 Task: Add a condition where "Channel Is not WhatsApp" in unsolved tickets in your groups.
Action: Mouse moved to (97, 387)
Screenshot: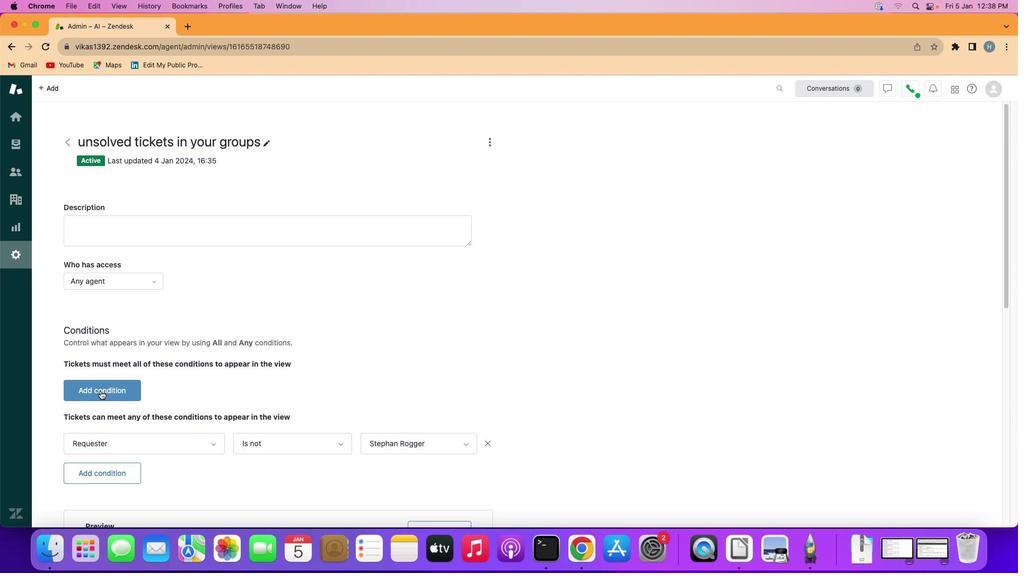 
Action: Mouse pressed left at (97, 387)
Screenshot: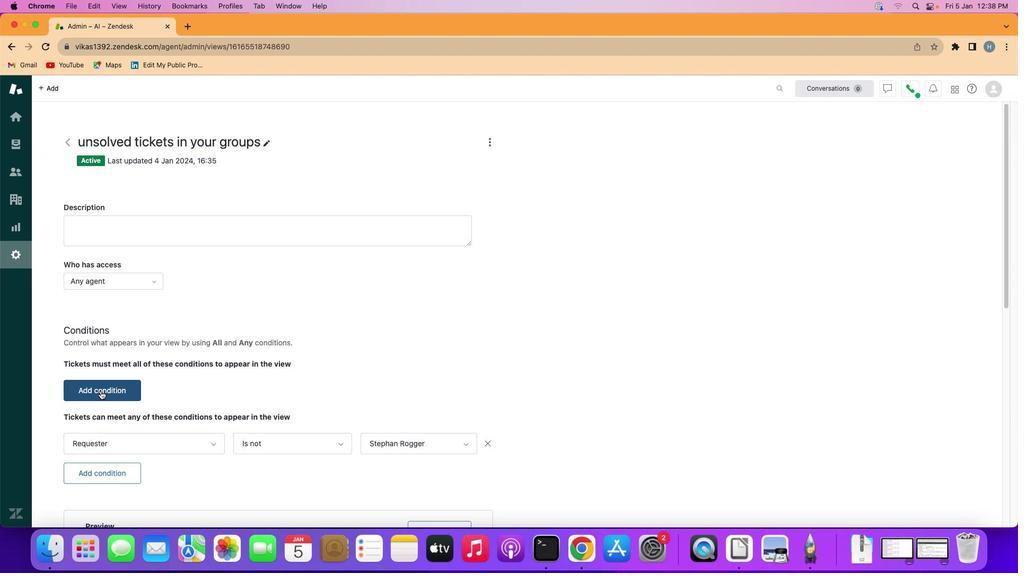 
Action: Mouse moved to (133, 388)
Screenshot: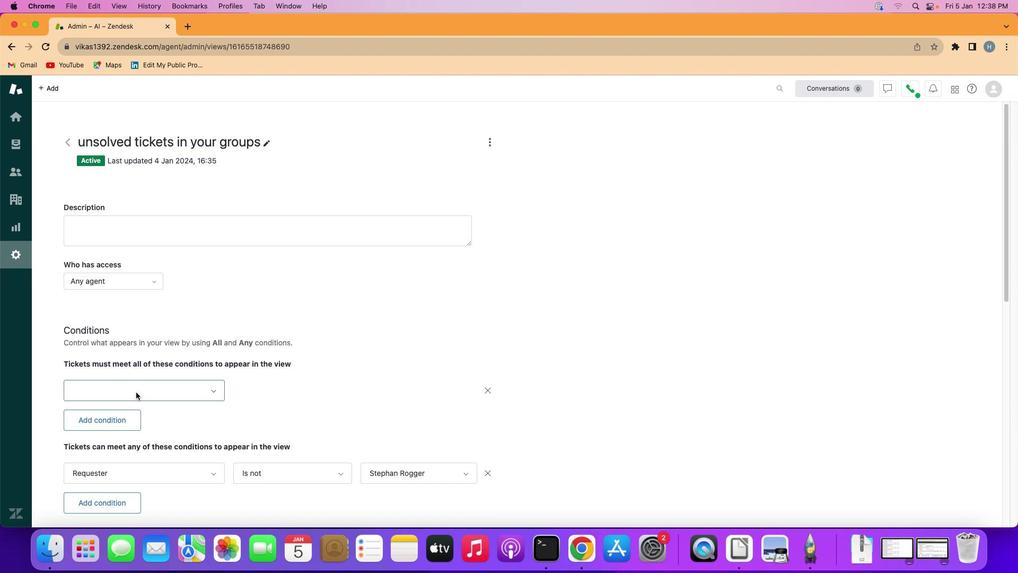 
Action: Mouse pressed left at (133, 388)
Screenshot: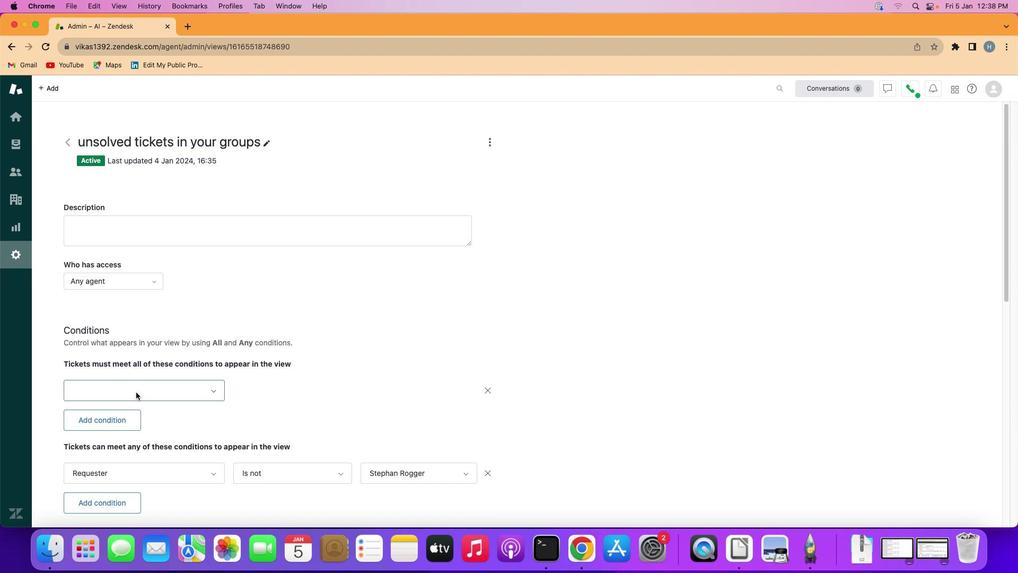 
Action: Mouse moved to (145, 308)
Screenshot: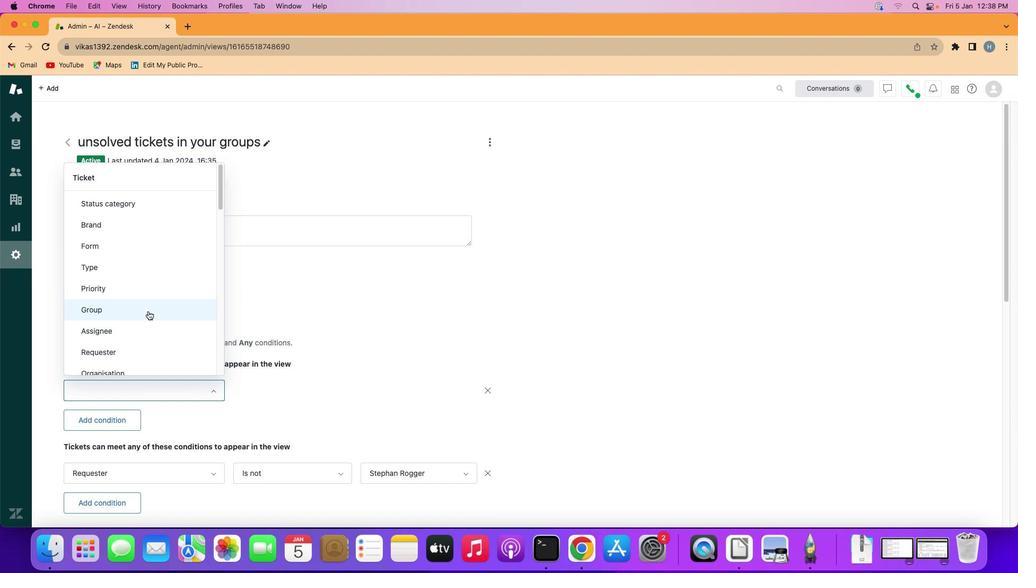 
Action: Mouse scrolled (145, 308) with delta (-2, -3)
Screenshot: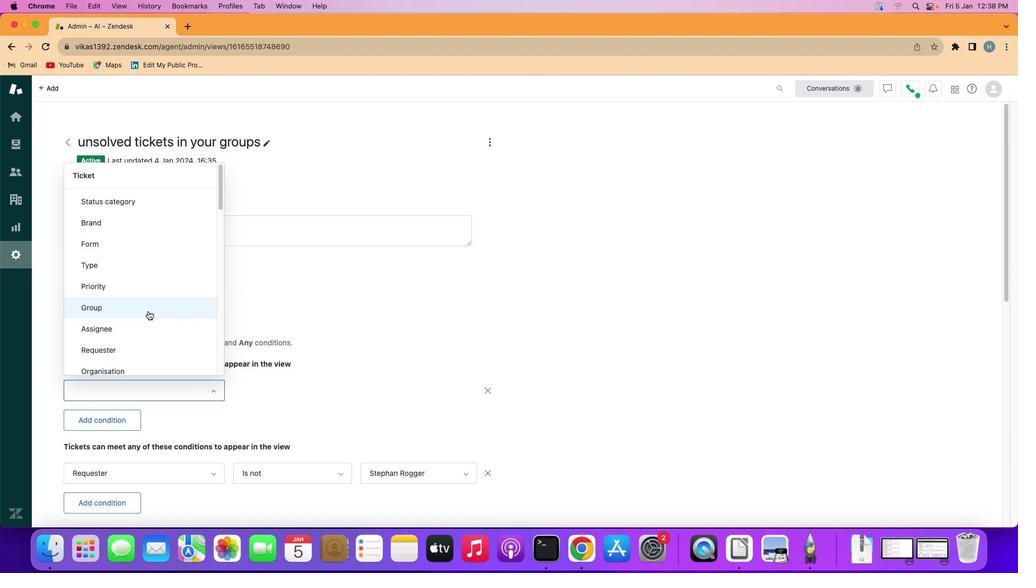 
Action: Mouse scrolled (145, 308) with delta (-2, -3)
Screenshot: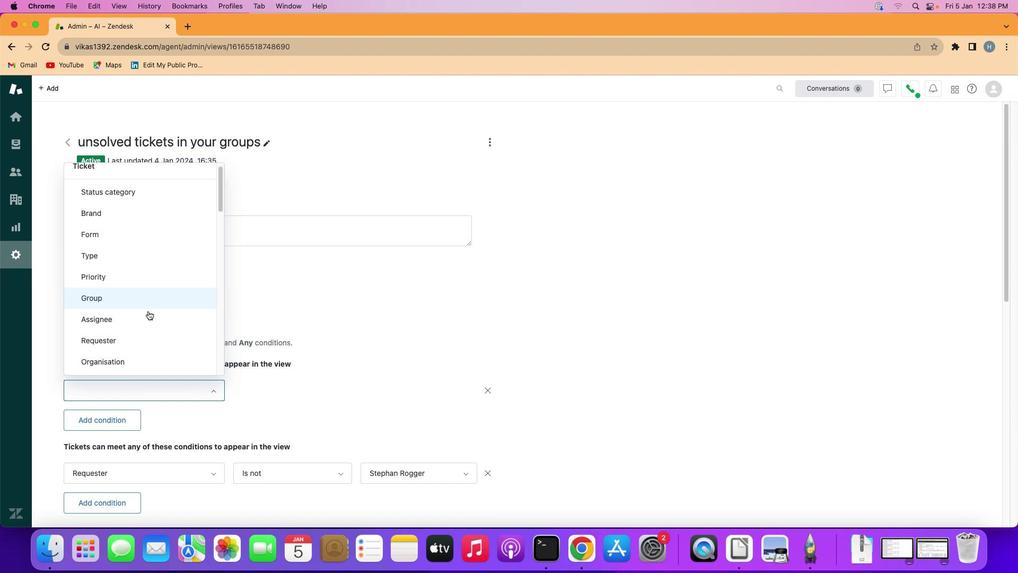 
Action: Mouse scrolled (145, 308) with delta (-2, -3)
Screenshot: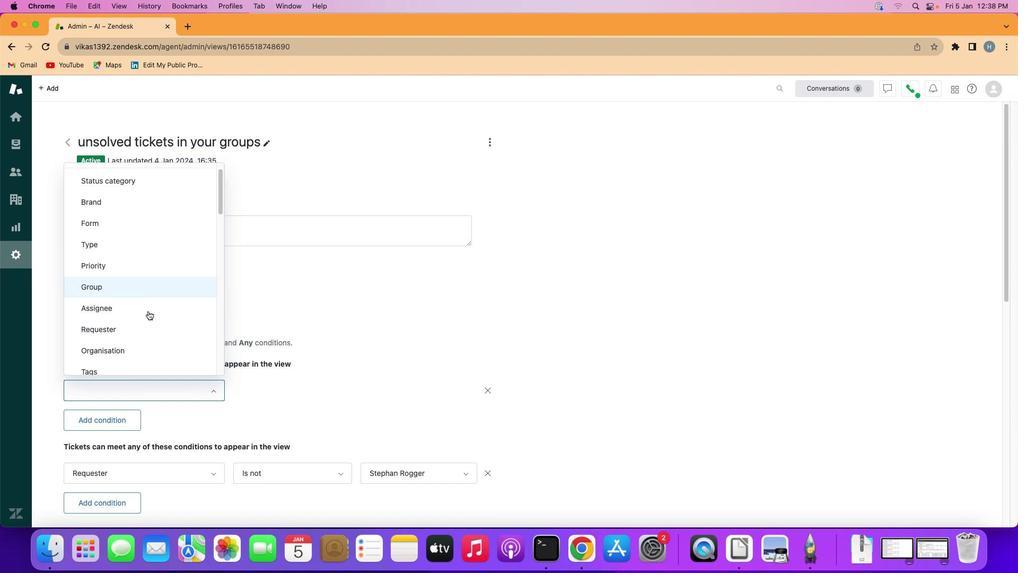 
Action: Mouse scrolled (145, 308) with delta (-2, -3)
Screenshot: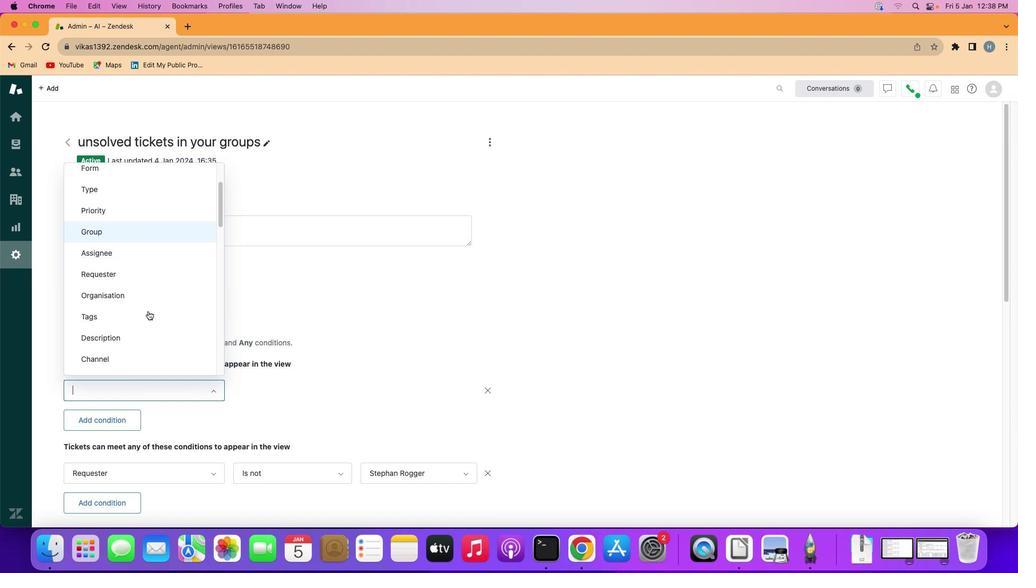 
Action: Mouse scrolled (145, 308) with delta (-2, -3)
Screenshot: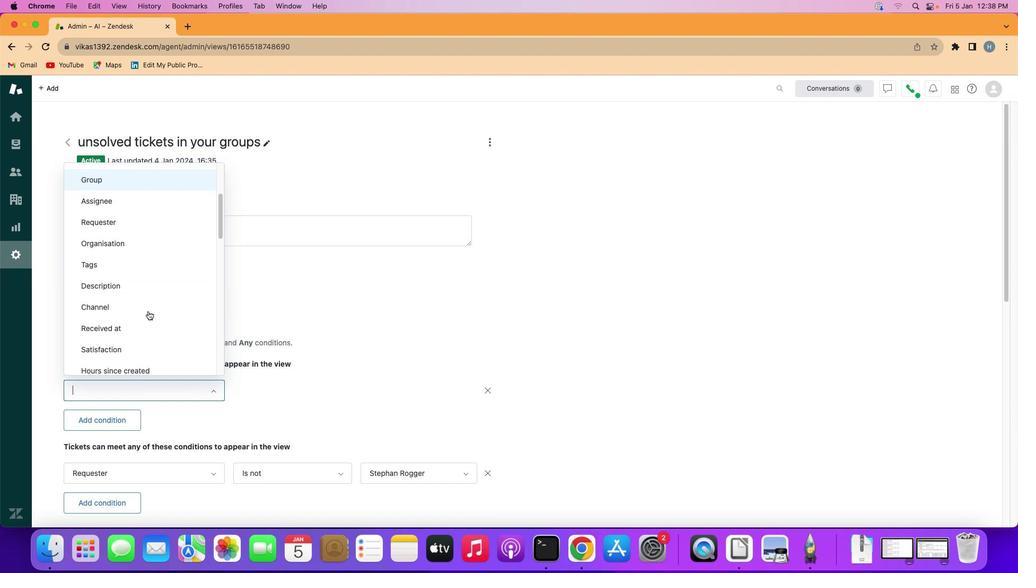 
Action: Mouse moved to (153, 276)
Screenshot: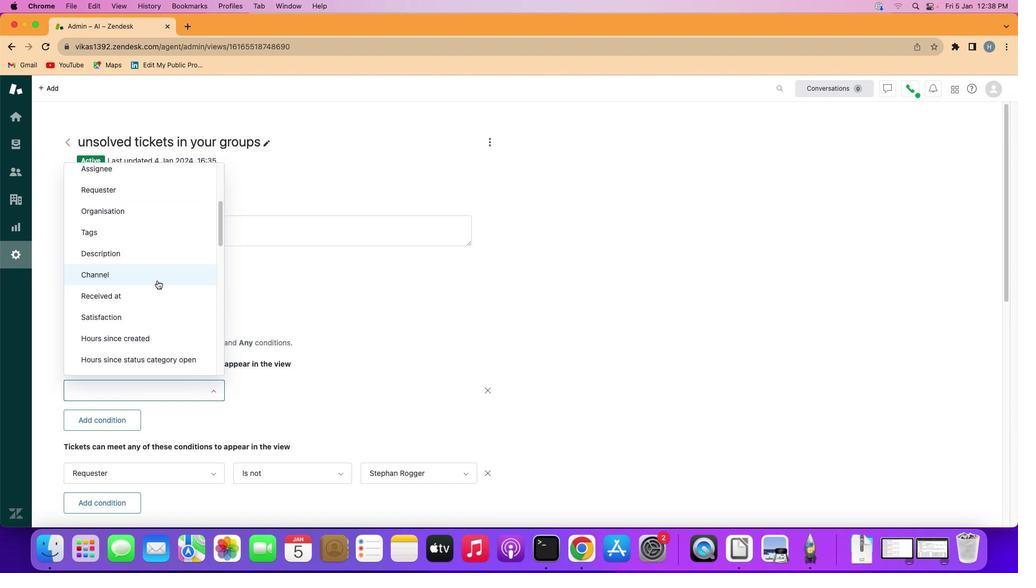 
Action: Mouse pressed left at (153, 276)
Screenshot: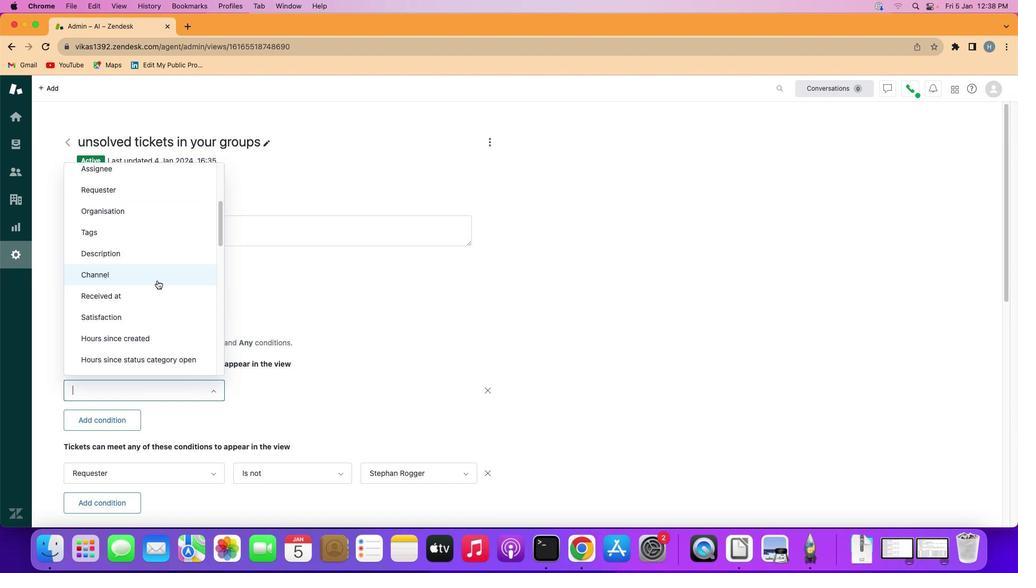
Action: Mouse moved to (267, 379)
Screenshot: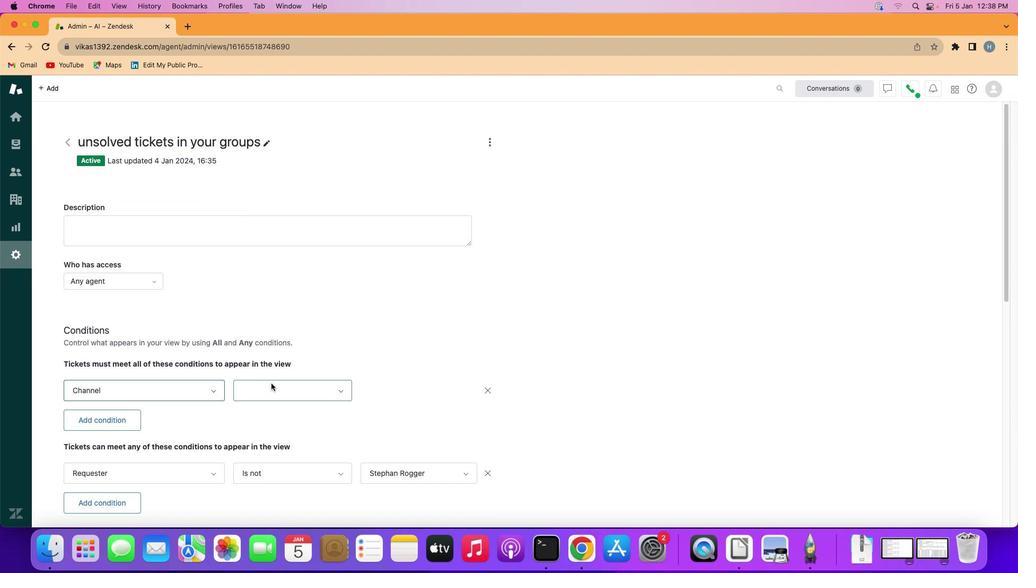 
Action: Mouse pressed left at (267, 379)
Screenshot: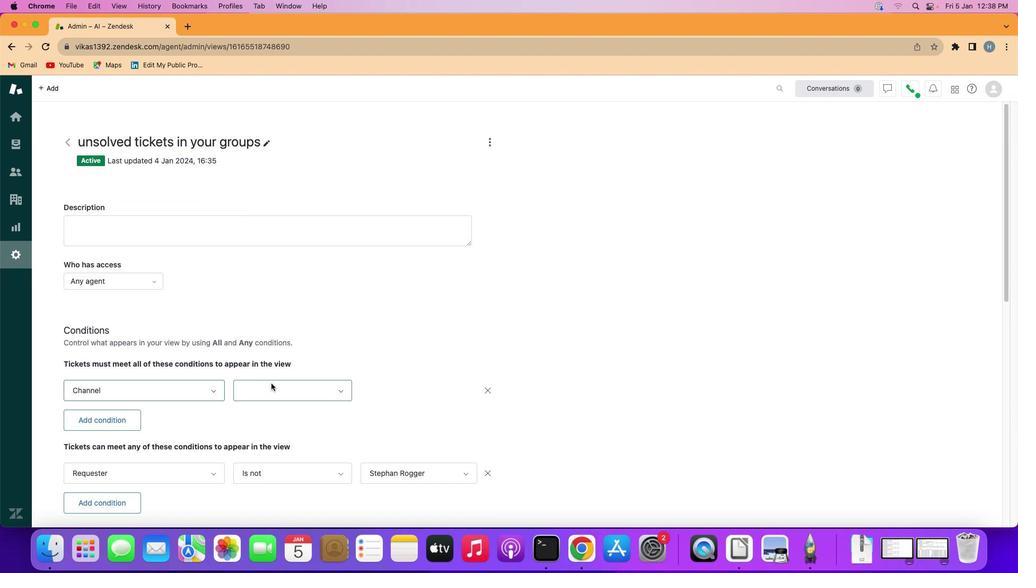 
Action: Mouse moved to (277, 430)
Screenshot: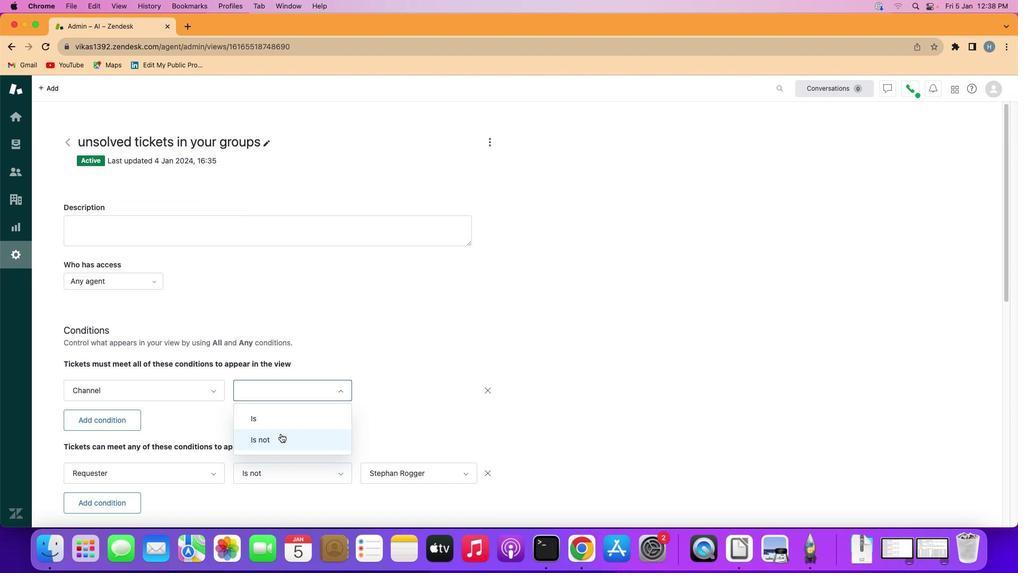 
Action: Mouse pressed left at (277, 430)
Screenshot: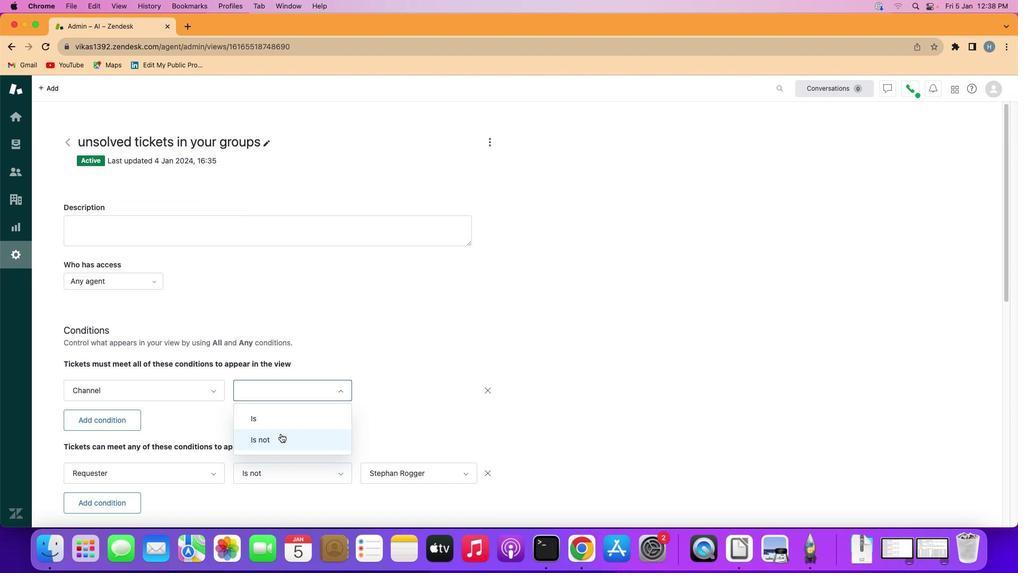 
Action: Mouse moved to (403, 384)
Screenshot: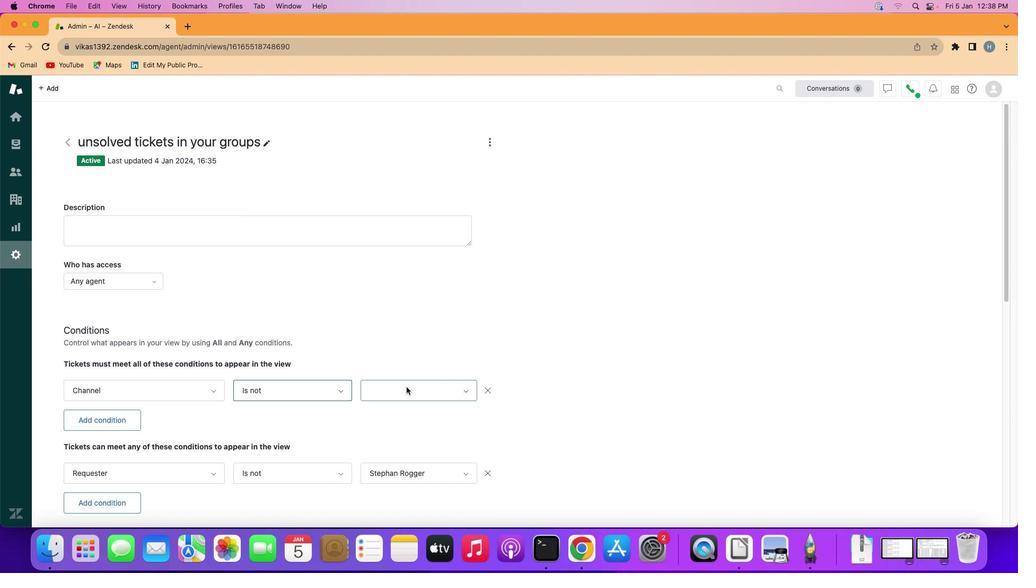
Action: Mouse pressed left at (403, 384)
Screenshot: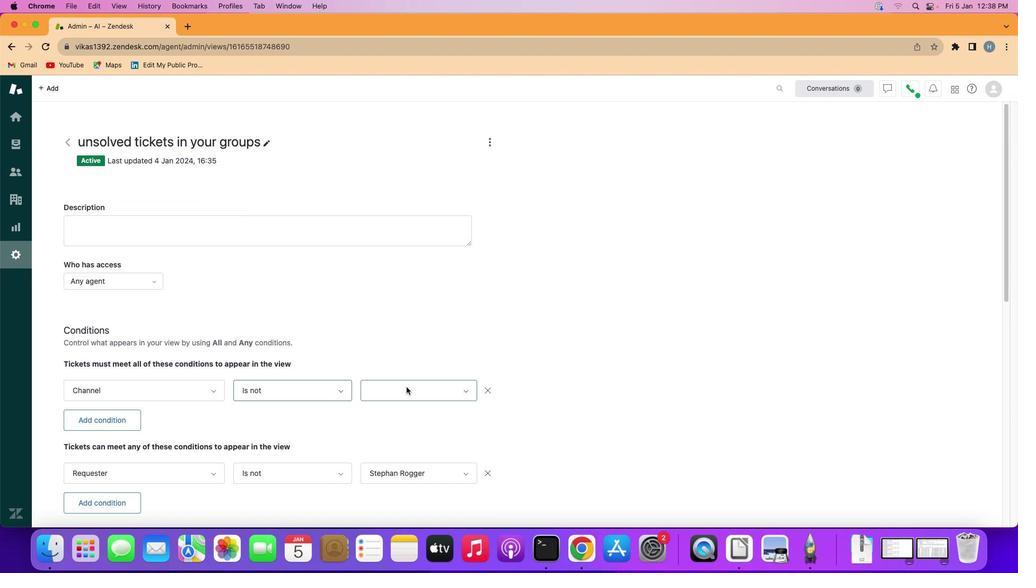 
Action: Mouse moved to (406, 322)
Screenshot: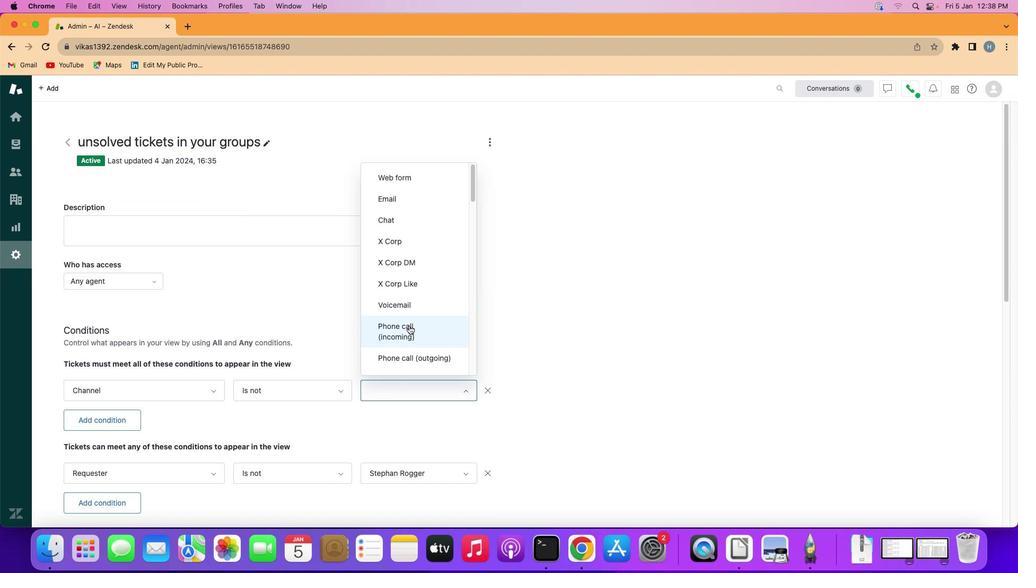 
Action: Mouse scrolled (406, 322) with delta (-2, -3)
Screenshot: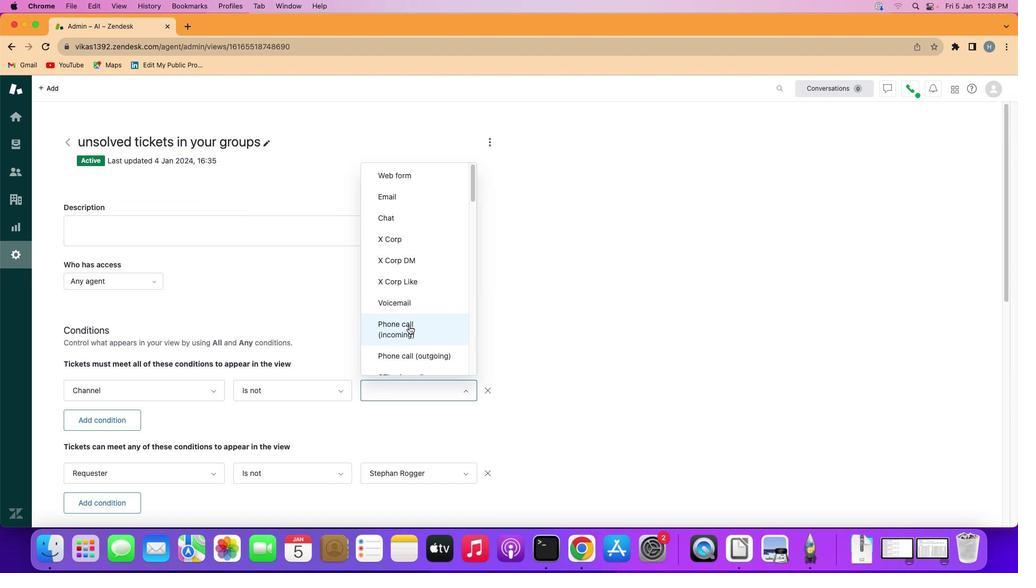 
Action: Mouse scrolled (406, 322) with delta (-2, -3)
Screenshot: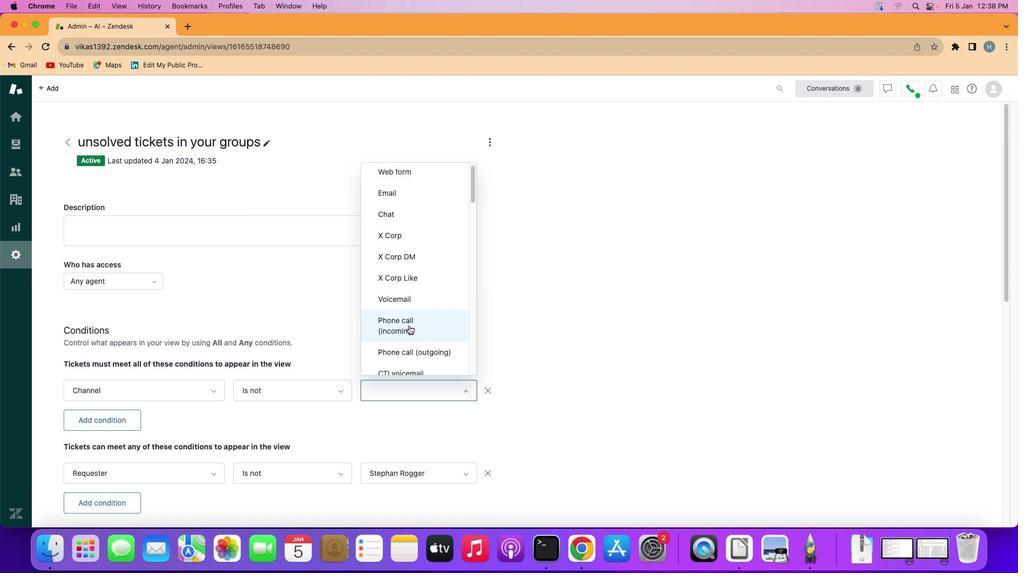 
Action: Mouse scrolled (406, 322) with delta (-2, -3)
Screenshot: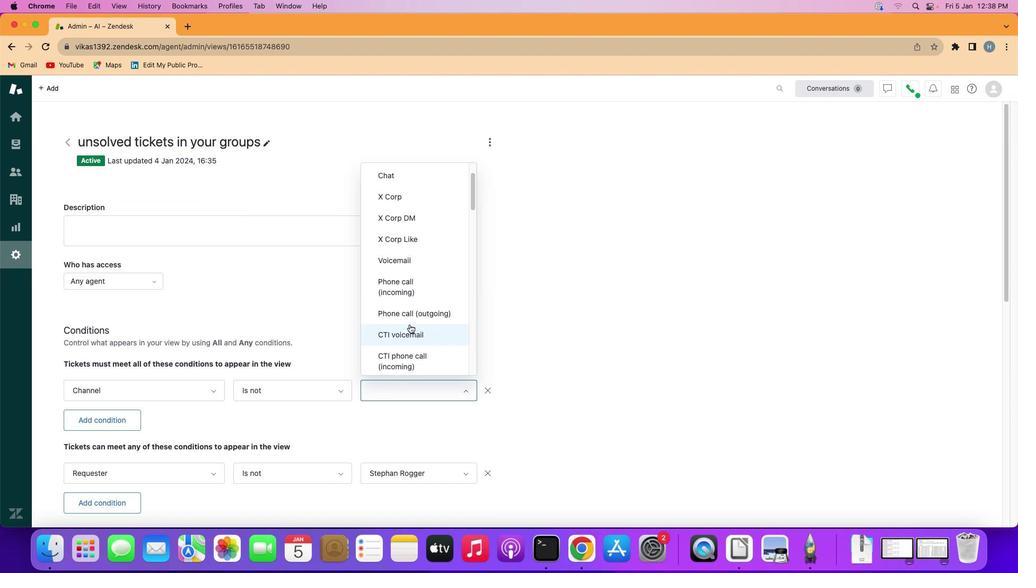 
Action: Mouse scrolled (406, 322) with delta (-2, -4)
Screenshot: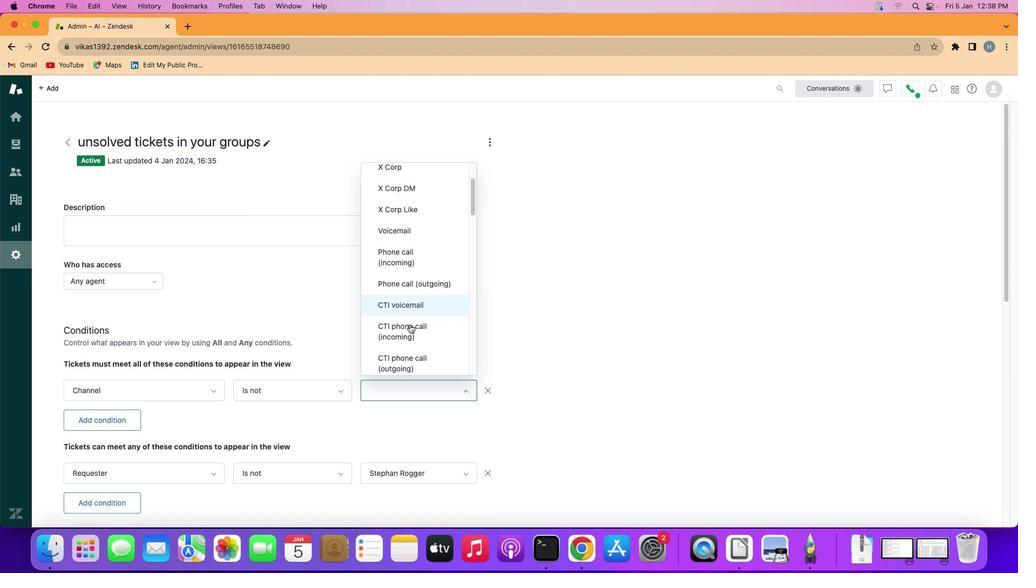 
Action: Mouse moved to (406, 321)
Screenshot: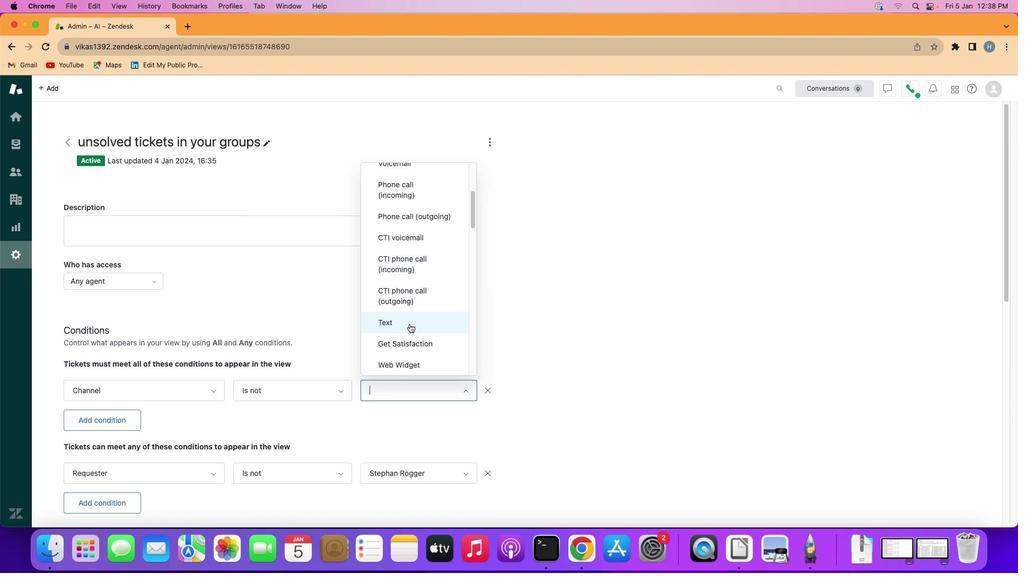 
Action: Mouse scrolled (406, 321) with delta (-2, -4)
Screenshot: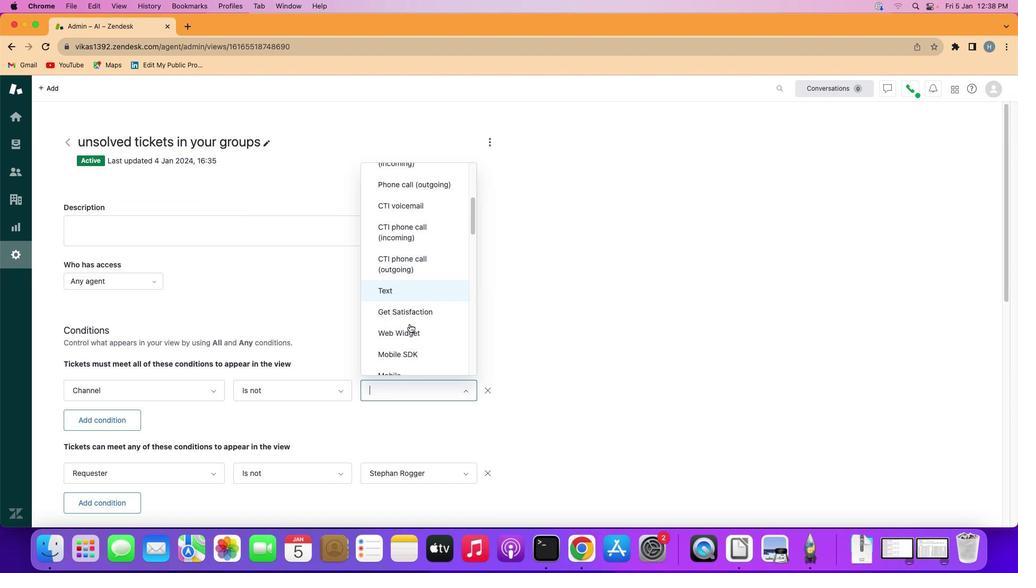 
Action: Mouse moved to (406, 320)
Screenshot: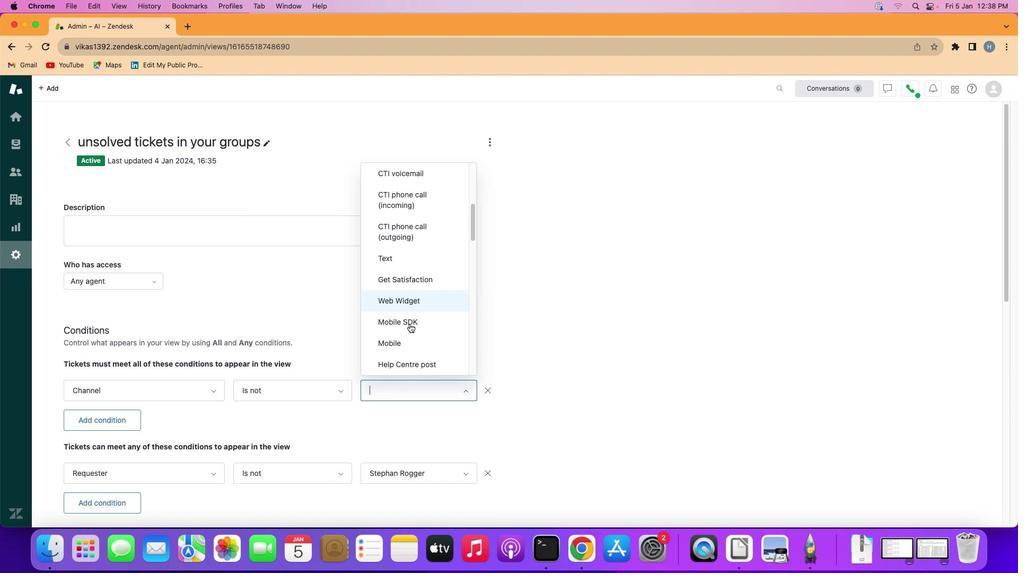 
Action: Mouse scrolled (406, 320) with delta (-2, -3)
Screenshot: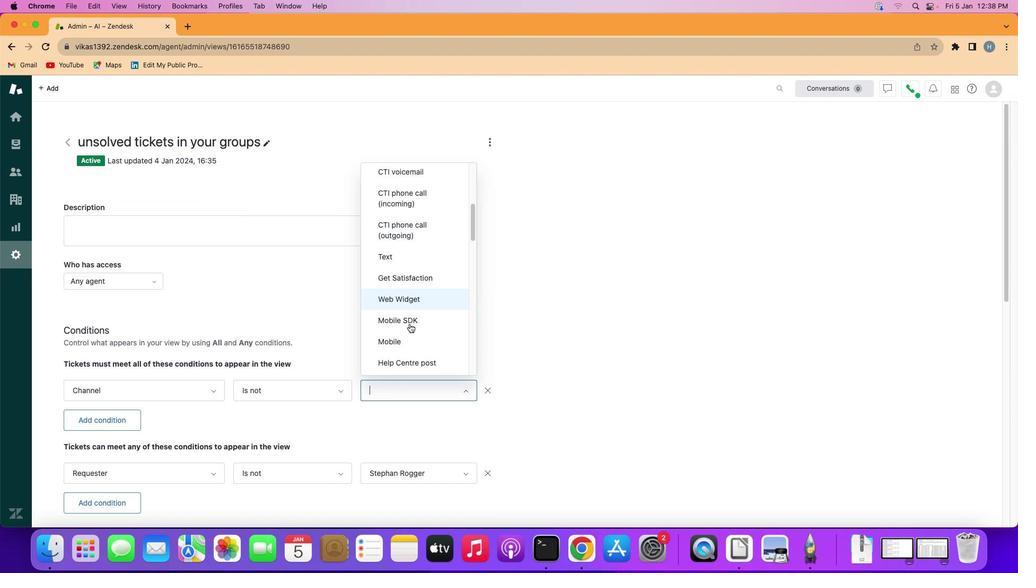 
Action: Mouse scrolled (406, 320) with delta (-2, -3)
Screenshot: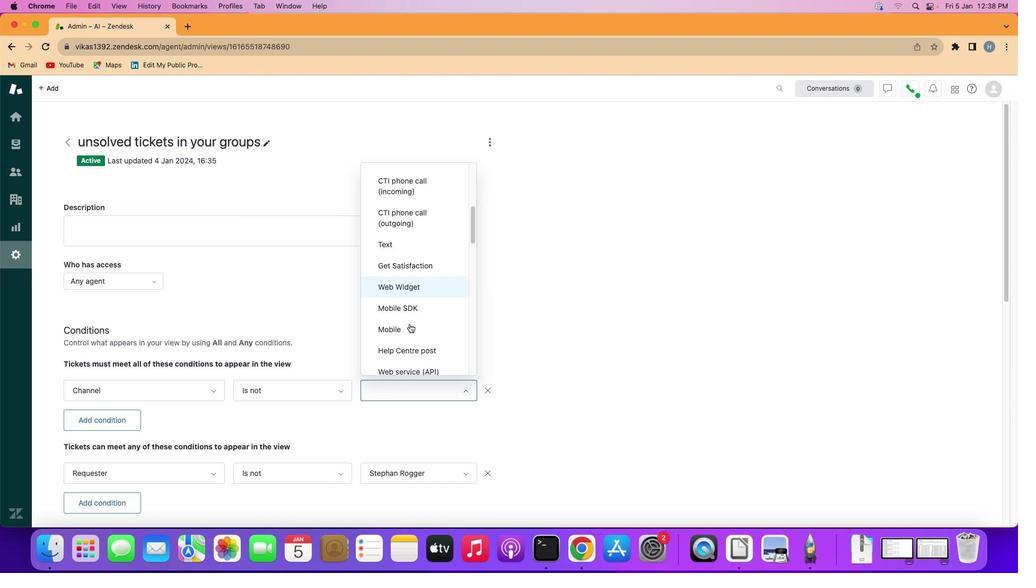 
Action: Mouse scrolled (406, 320) with delta (-2, -3)
Screenshot: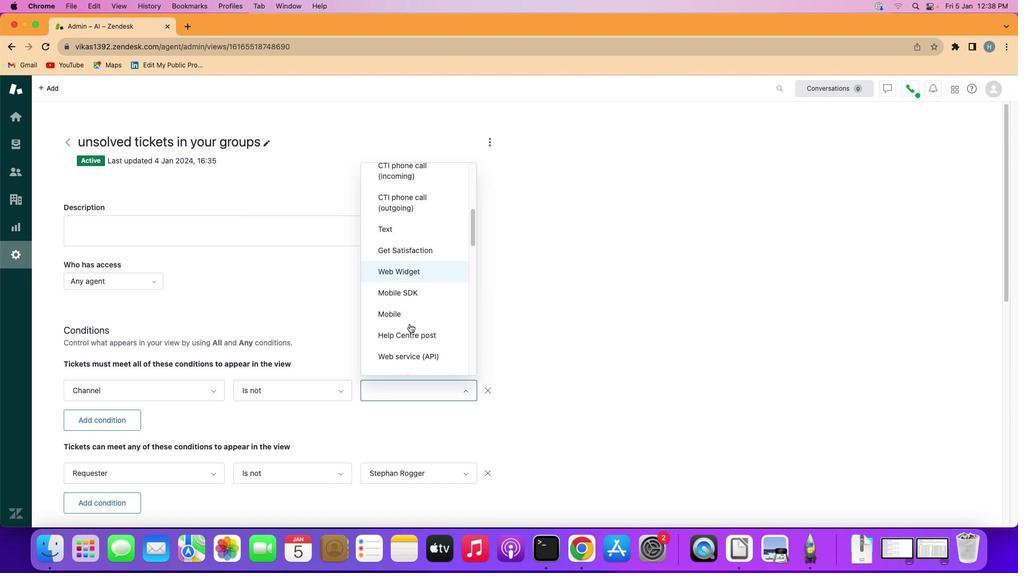 
Action: Mouse scrolled (406, 320) with delta (-2, -3)
Screenshot: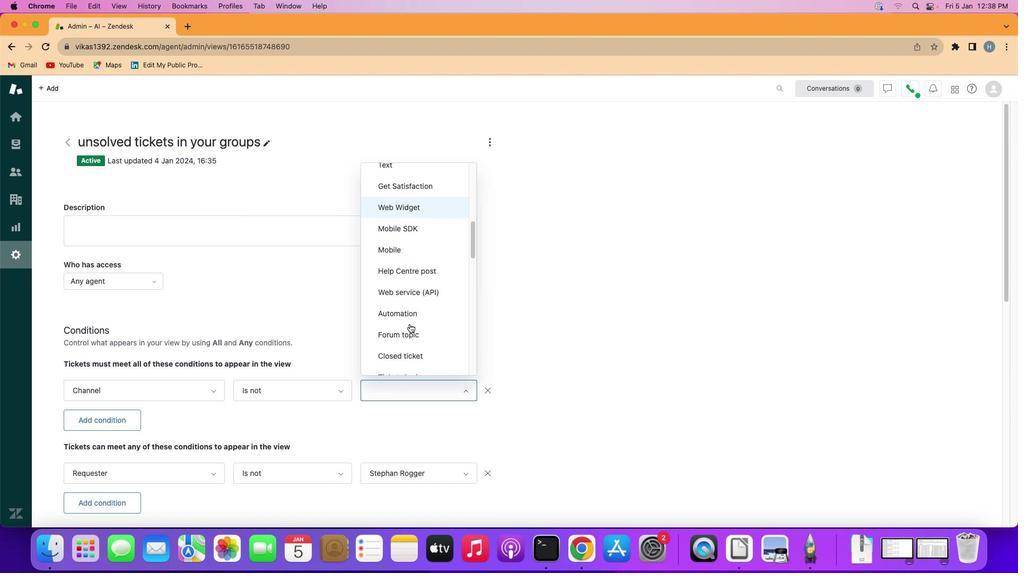 
Action: Mouse scrolled (406, 320) with delta (-2, -3)
Screenshot: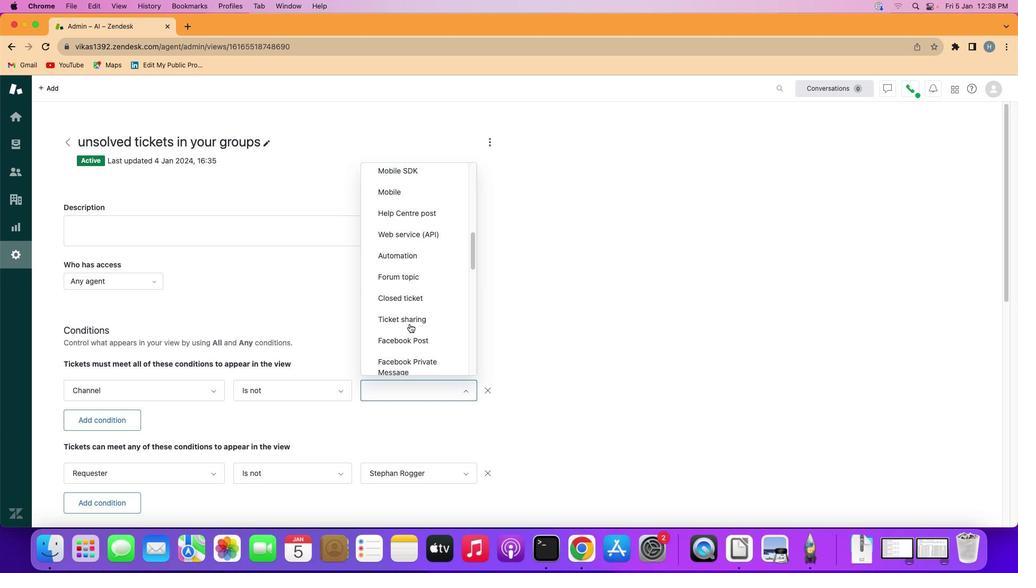 
Action: Mouse scrolled (406, 320) with delta (-2, -3)
Screenshot: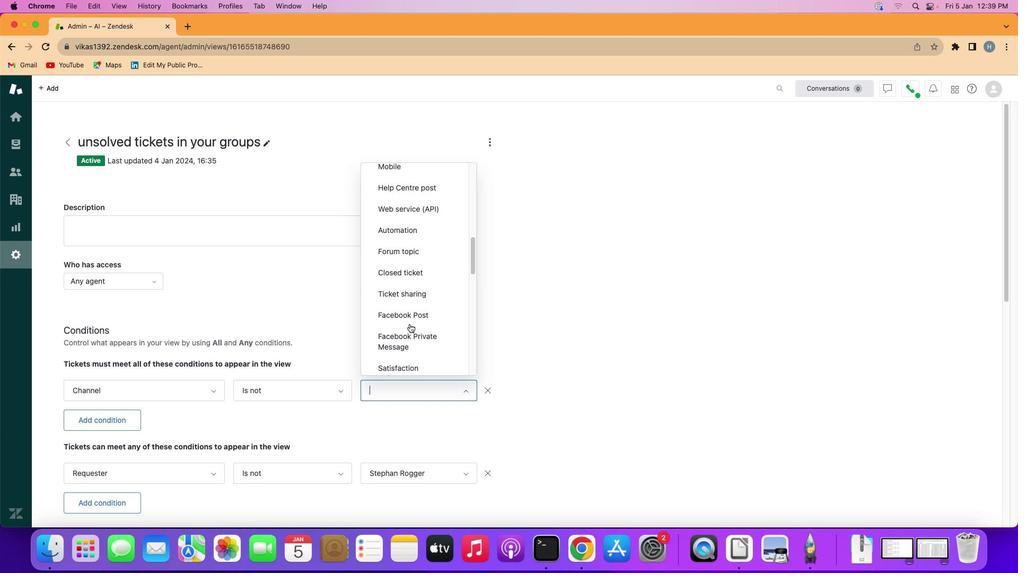 
Action: Mouse scrolled (406, 320) with delta (-2, -3)
Screenshot: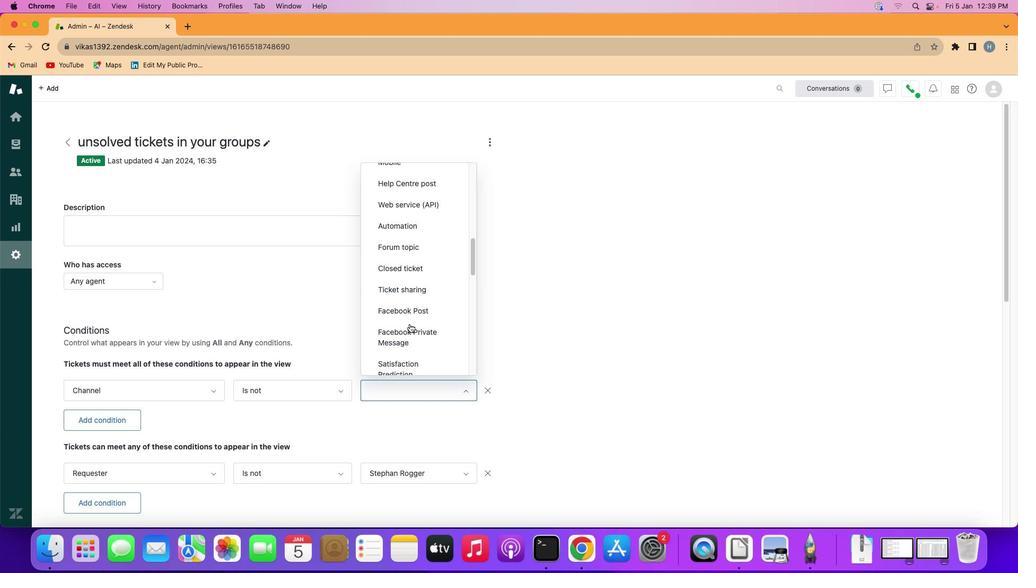 
Action: Mouse scrolled (406, 320) with delta (-2, -3)
Screenshot: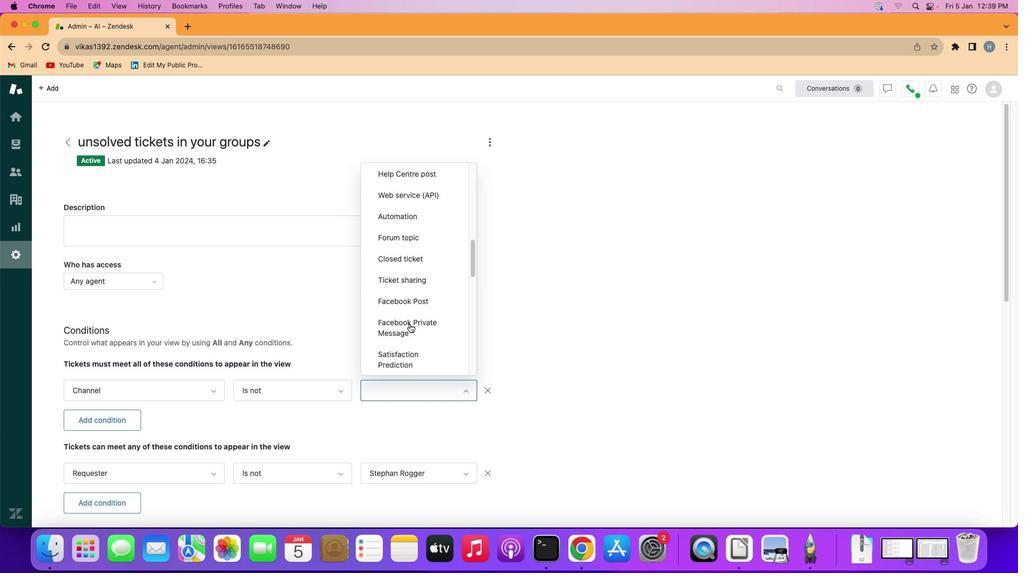 
Action: Mouse scrolled (406, 320) with delta (-2, -3)
Screenshot: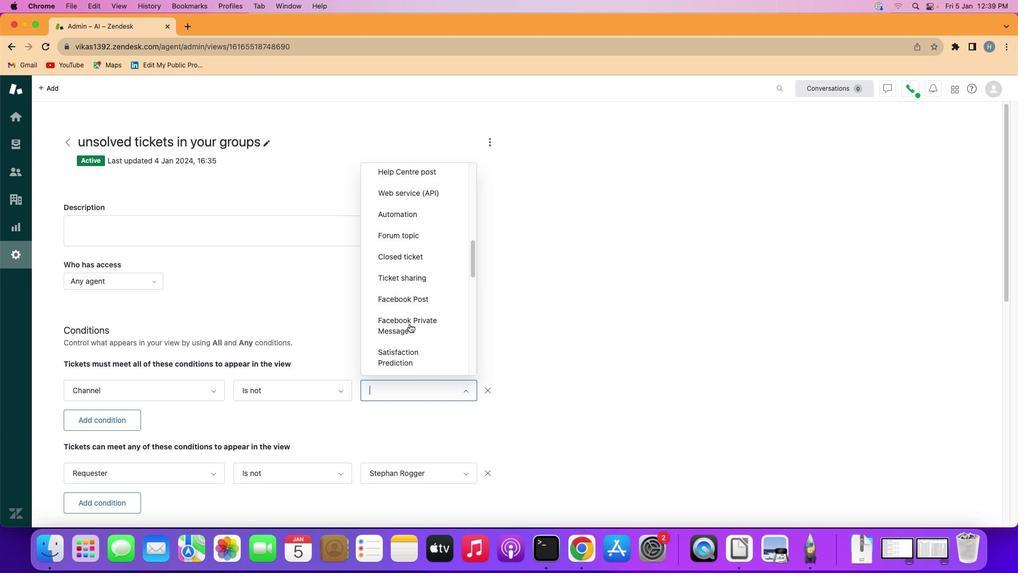 
Action: Mouse scrolled (406, 320) with delta (-2, -3)
Screenshot: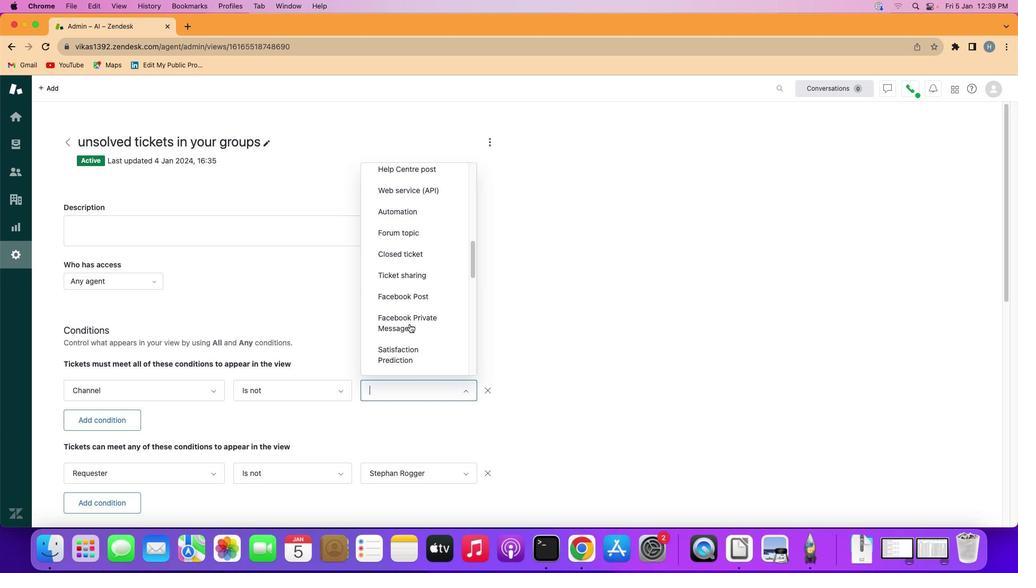 
Action: Mouse moved to (408, 319)
Screenshot: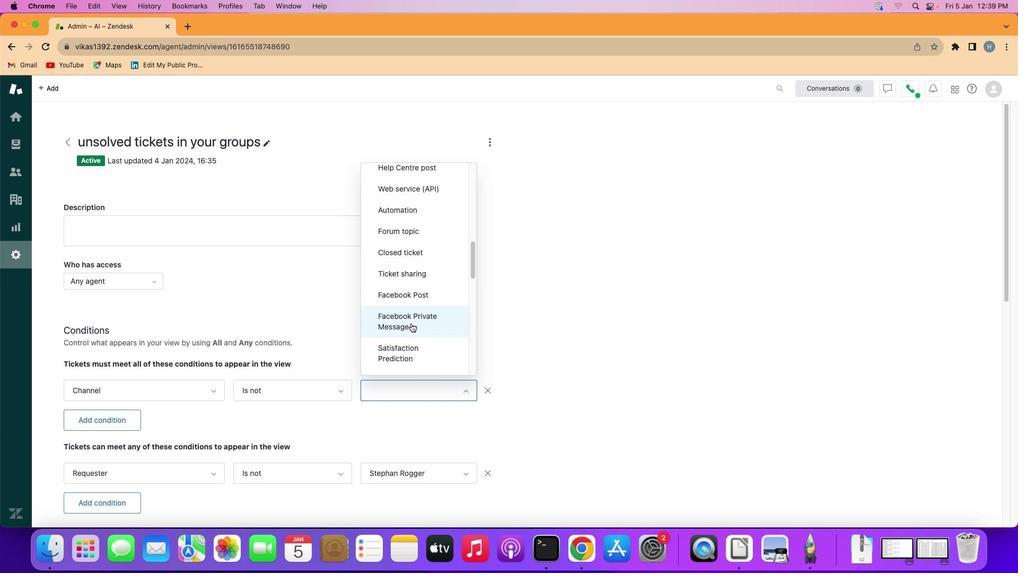 
Action: Mouse scrolled (408, 319) with delta (-2, -3)
Screenshot: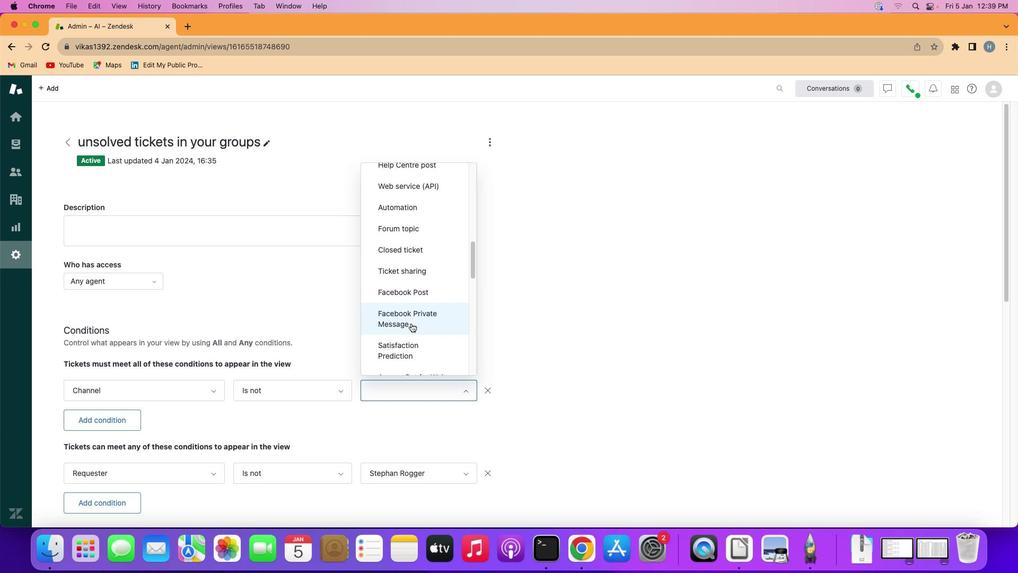 
Action: Mouse scrolled (408, 319) with delta (-2, -3)
Screenshot: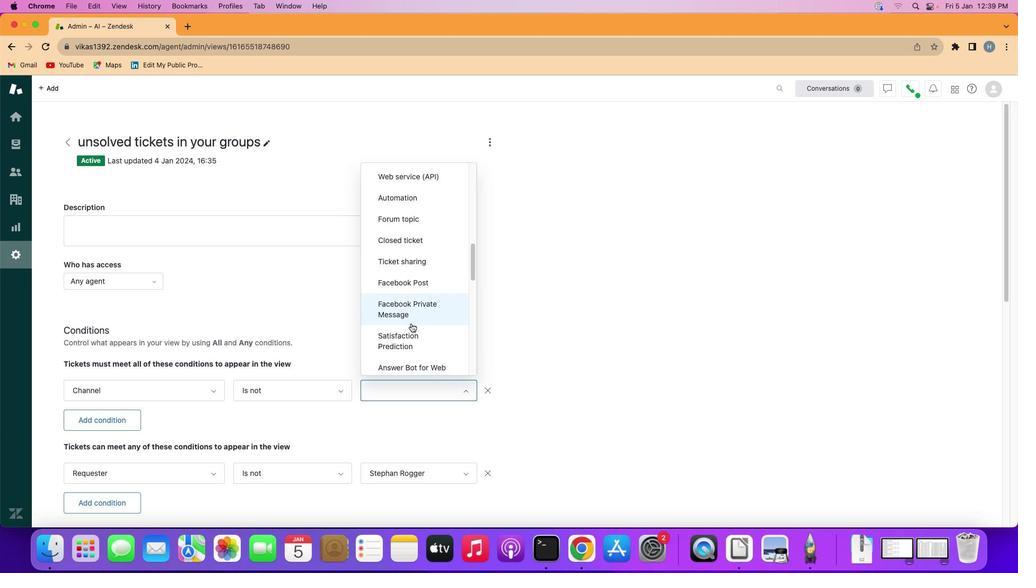 
Action: Mouse scrolled (408, 319) with delta (-2, -3)
Screenshot: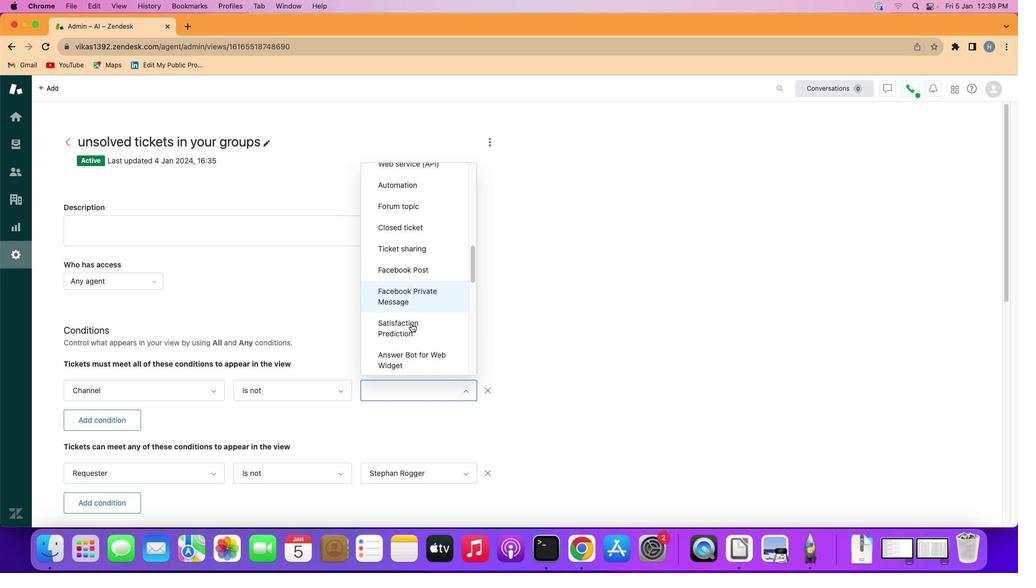 
Action: Mouse scrolled (408, 319) with delta (-2, -3)
Screenshot: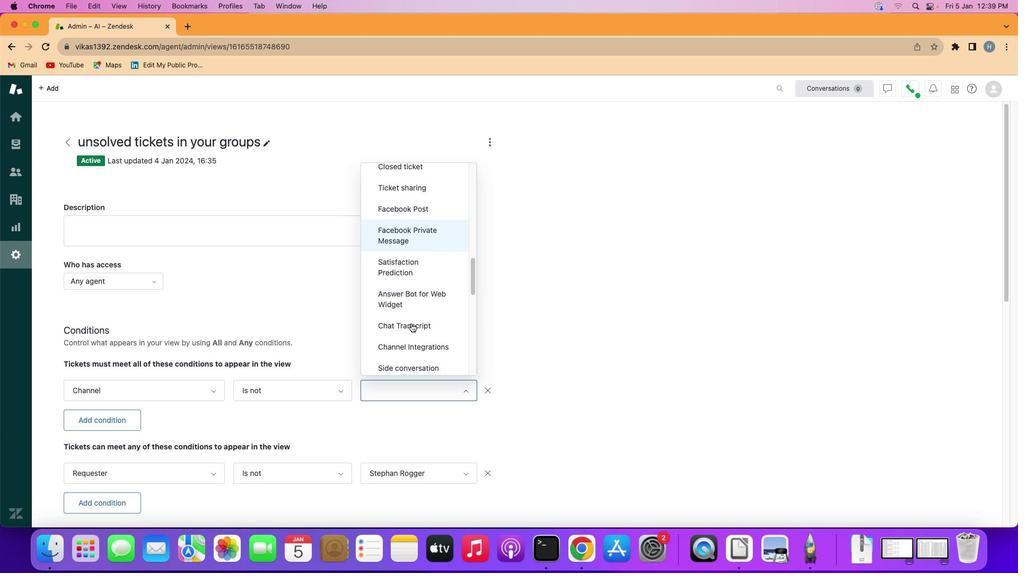 
Action: Mouse scrolled (408, 319) with delta (-2, -3)
Screenshot: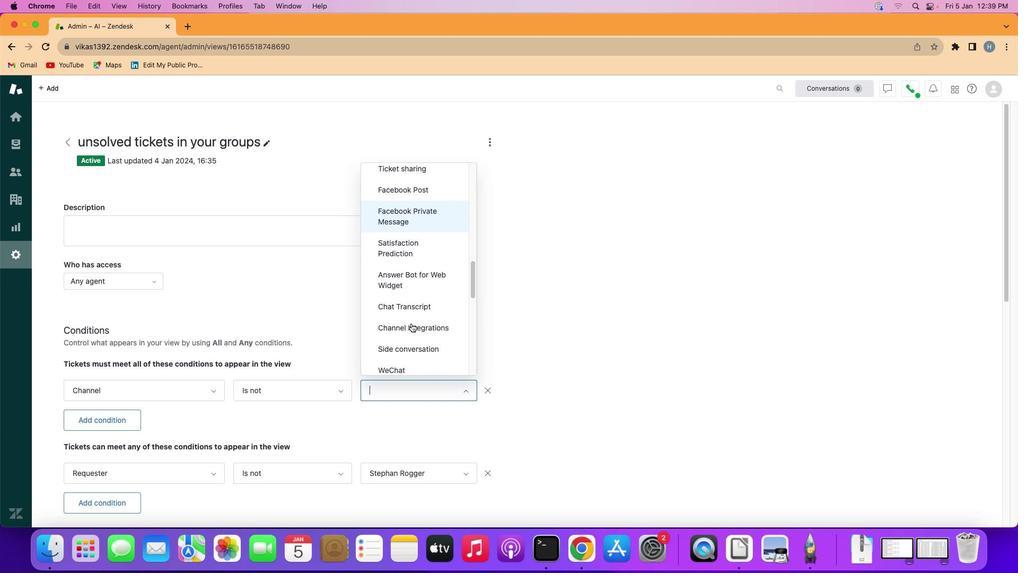 
Action: Mouse scrolled (408, 319) with delta (-2, -3)
Screenshot: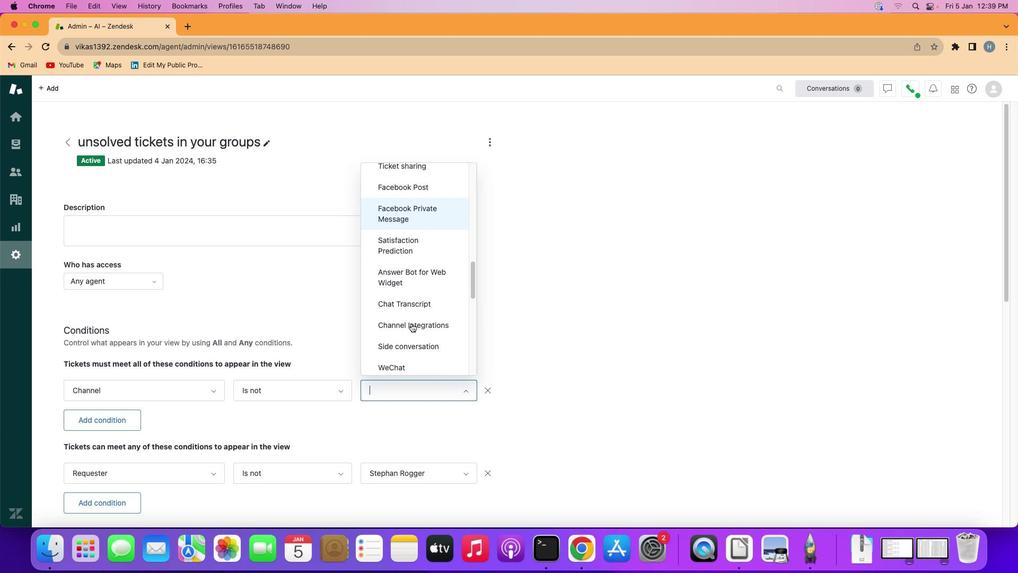 
Action: Mouse scrolled (408, 319) with delta (-2, -3)
Screenshot: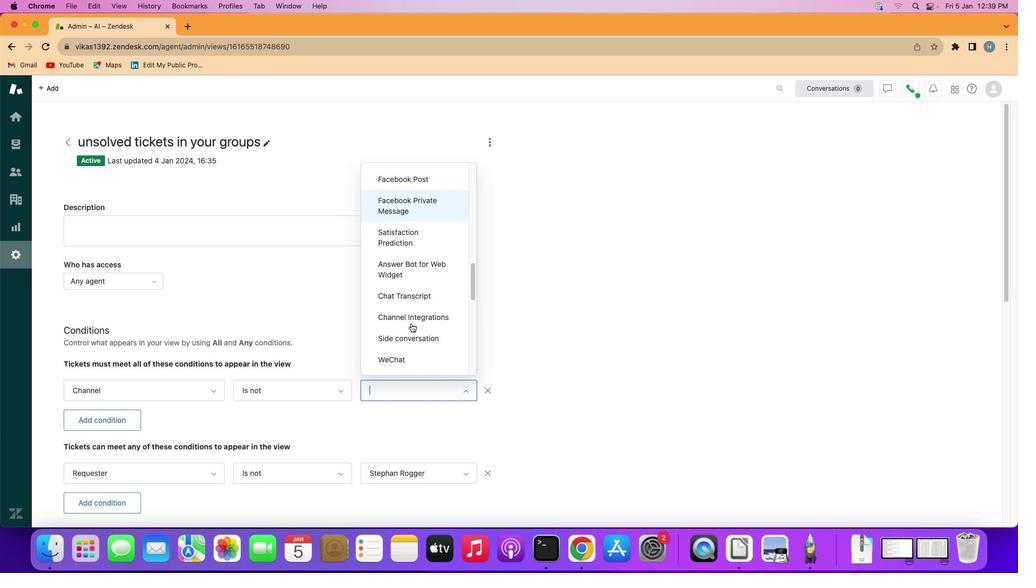 
Action: Mouse scrolled (408, 319) with delta (-2, -3)
Screenshot: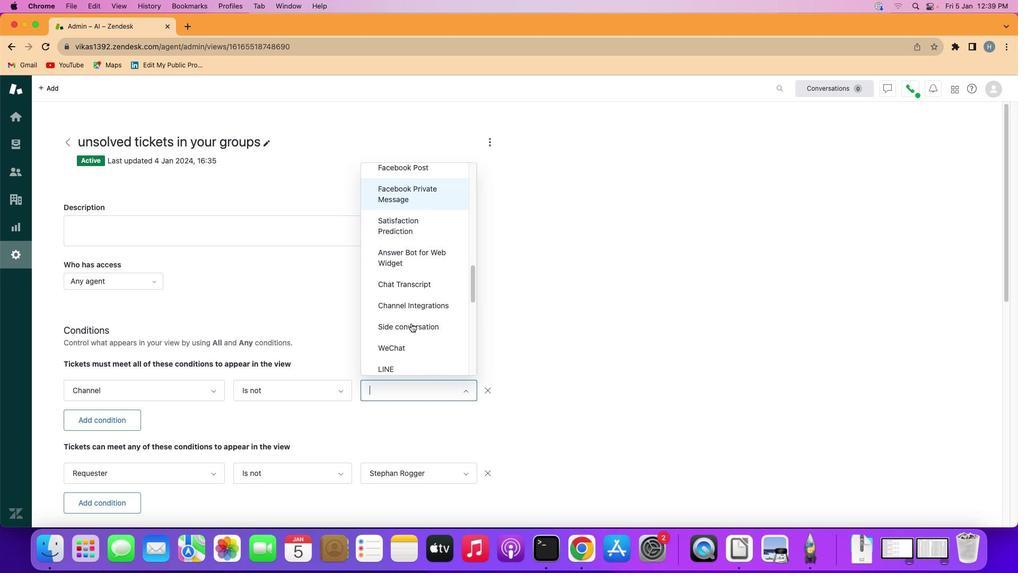 
Action: Mouse scrolled (408, 319) with delta (-2, -3)
Screenshot: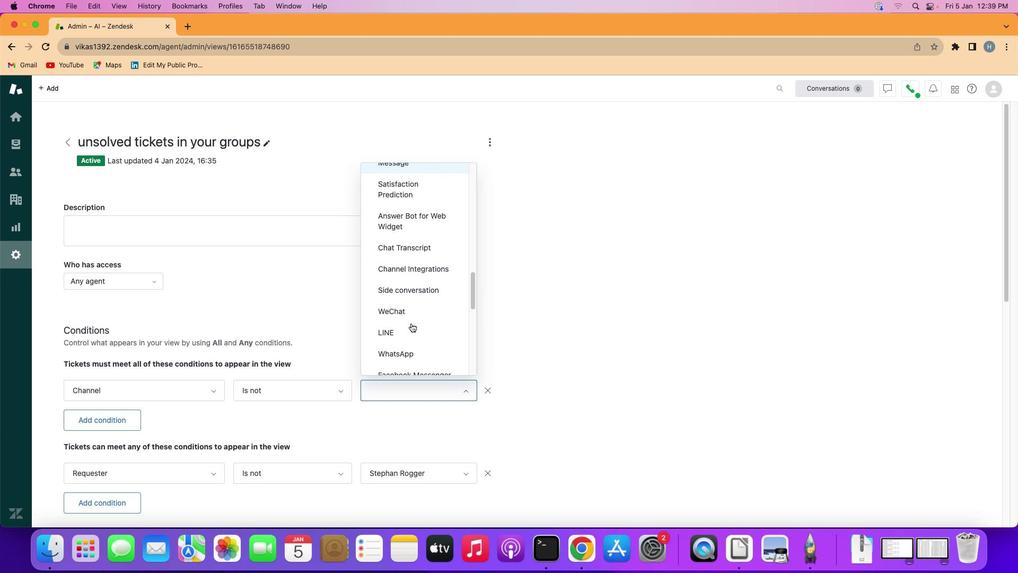 
Action: Mouse scrolled (408, 319) with delta (-2, -3)
Screenshot: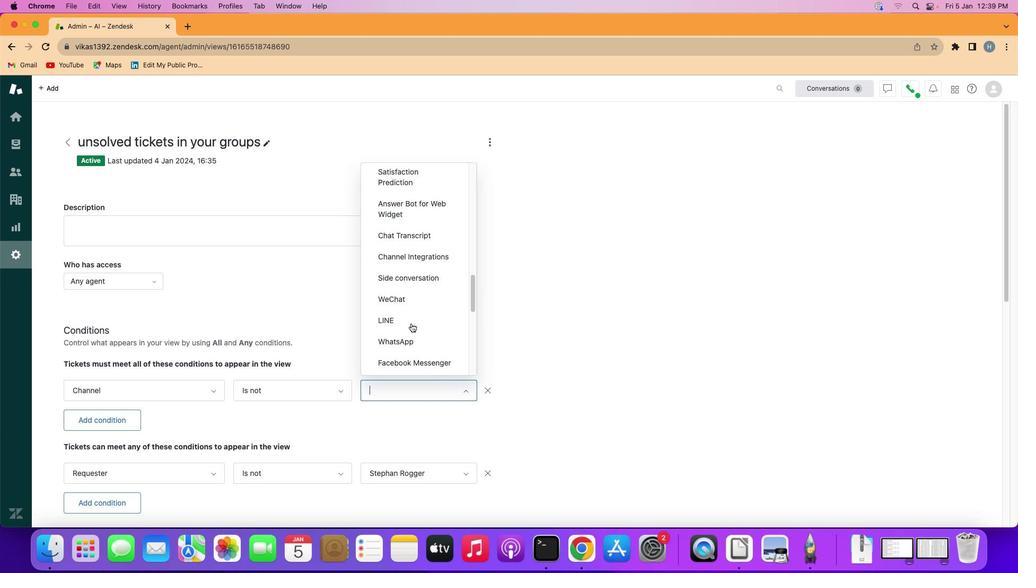 
Action: Mouse scrolled (408, 319) with delta (-2, -3)
Screenshot: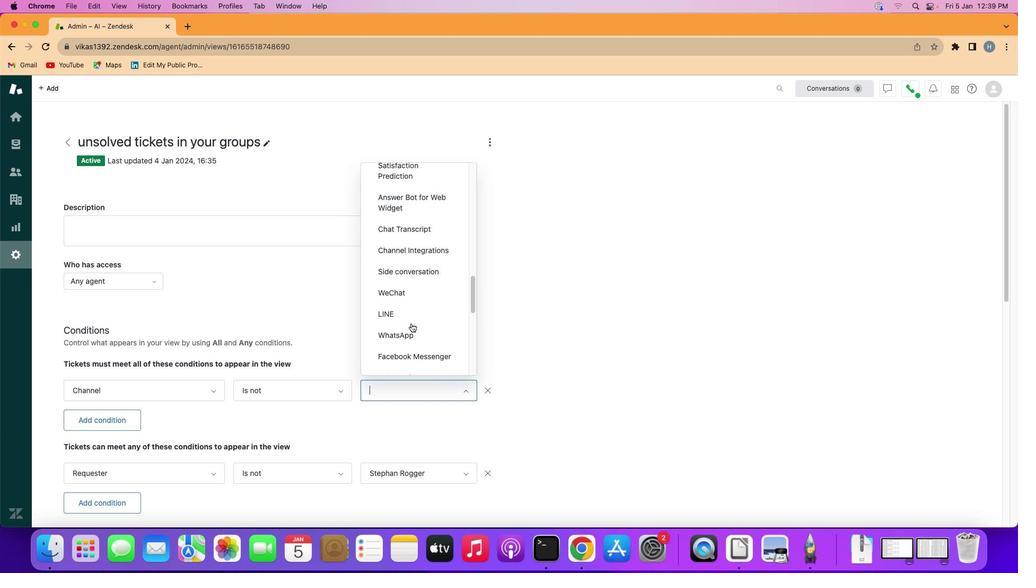 
Action: Mouse moved to (411, 322)
Screenshot: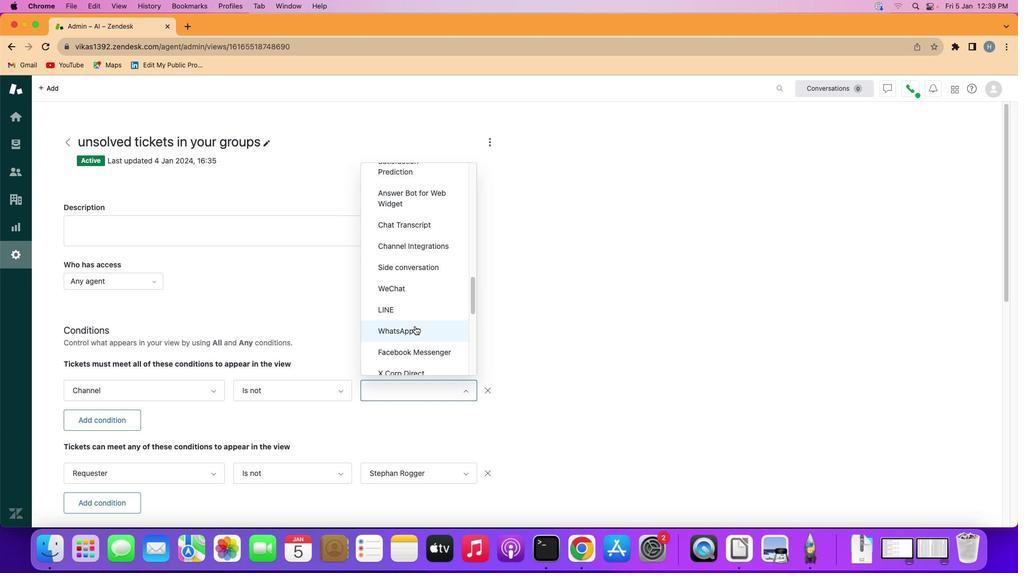 
Action: Mouse pressed left at (411, 322)
Screenshot: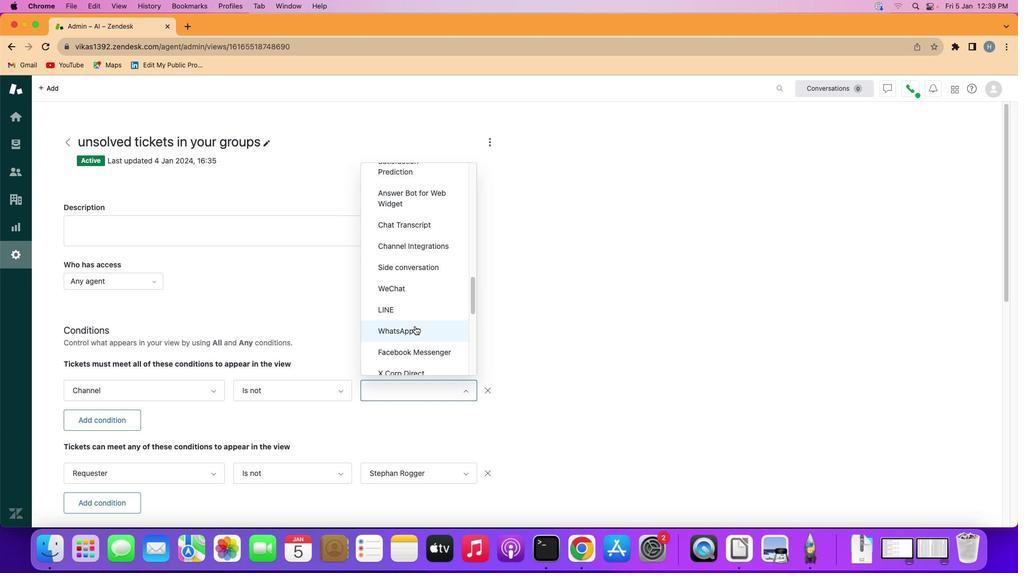 
Action: Mouse moved to (404, 323)
Screenshot: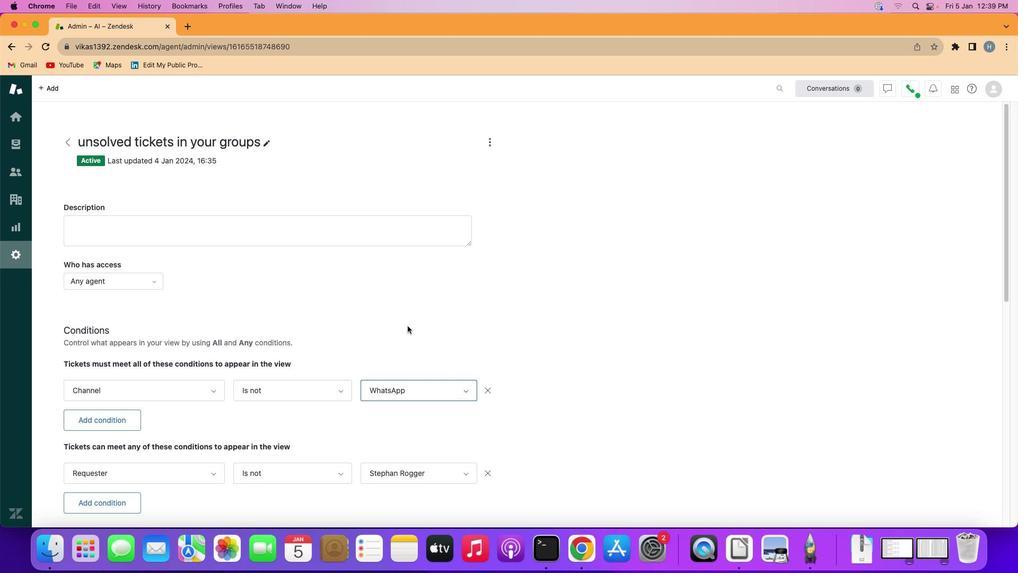 
